 Task: Set Fix Rolling Shutter to Medium
Action: Mouse moved to (656, 262)
Screenshot: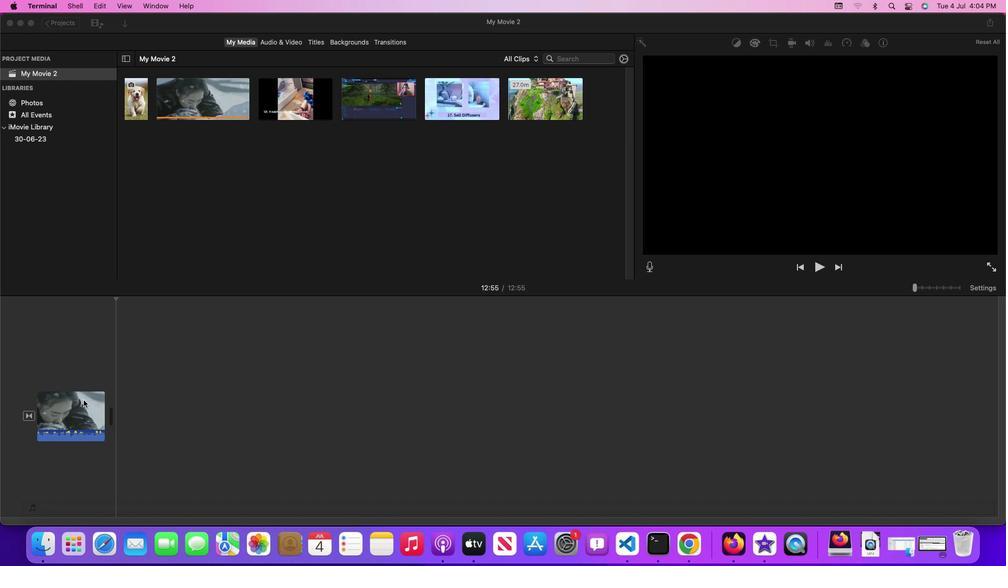 
Action: Mouse pressed left at (656, 262)
Screenshot: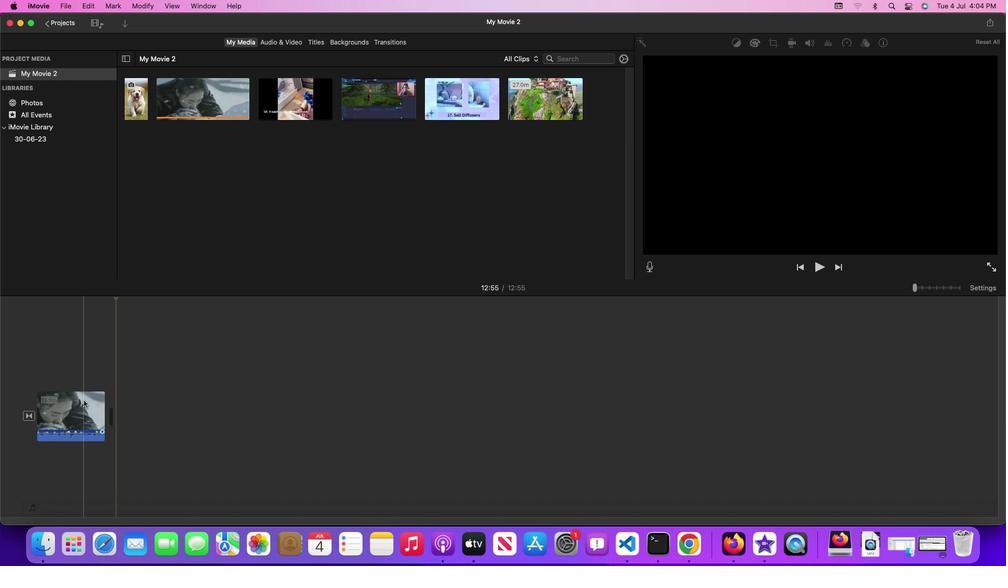 
Action: Mouse moved to (656, 262)
Screenshot: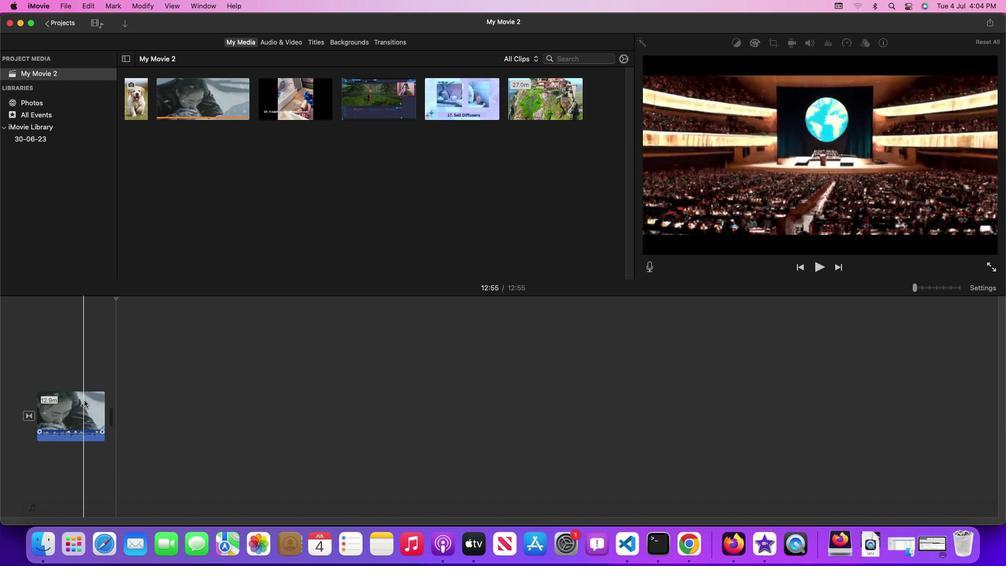 
Action: Mouse pressed left at (656, 262)
Screenshot: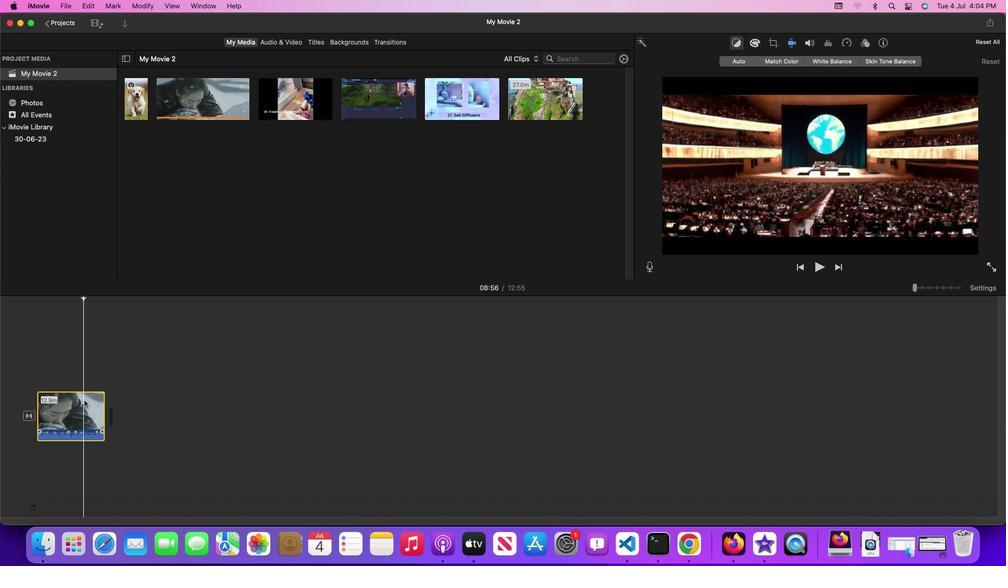
Action: Mouse moved to (664, 262)
Screenshot: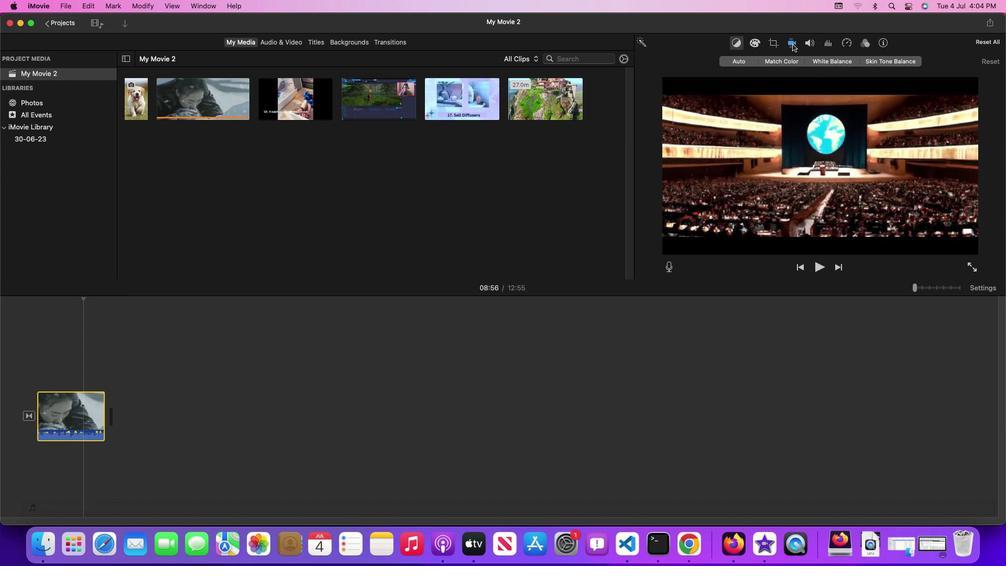 
Action: Mouse pressed left at (664, 262)
Screenshot: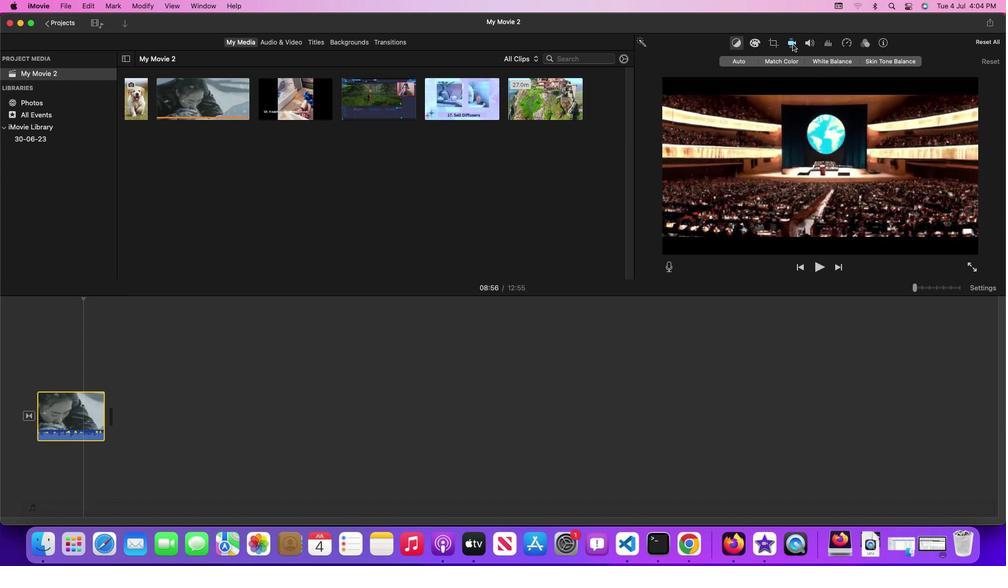 
Action: Mouse moved to (666, 262)
Screenshot: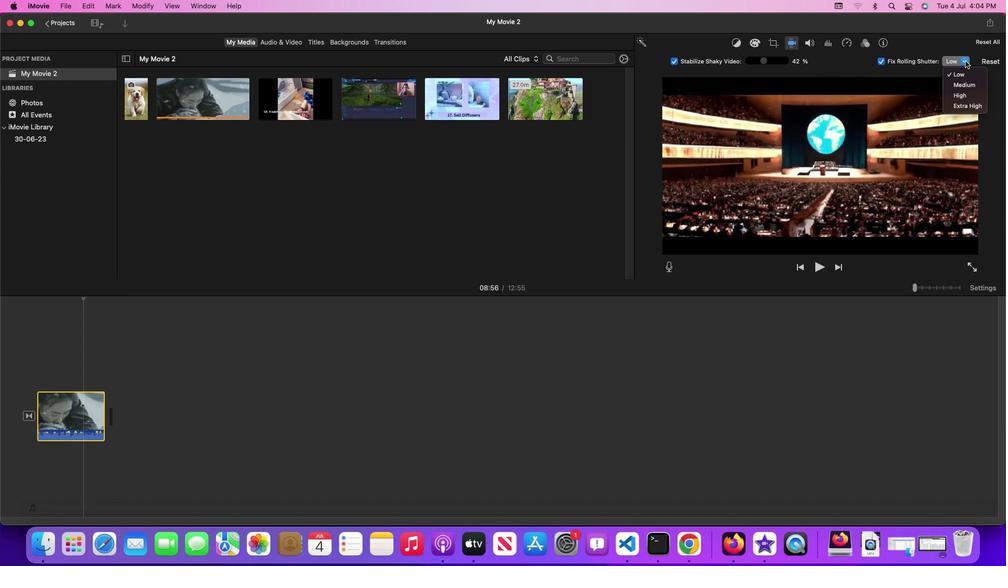 
Action: Mouse pressed left at (666, 262)
Screenshot: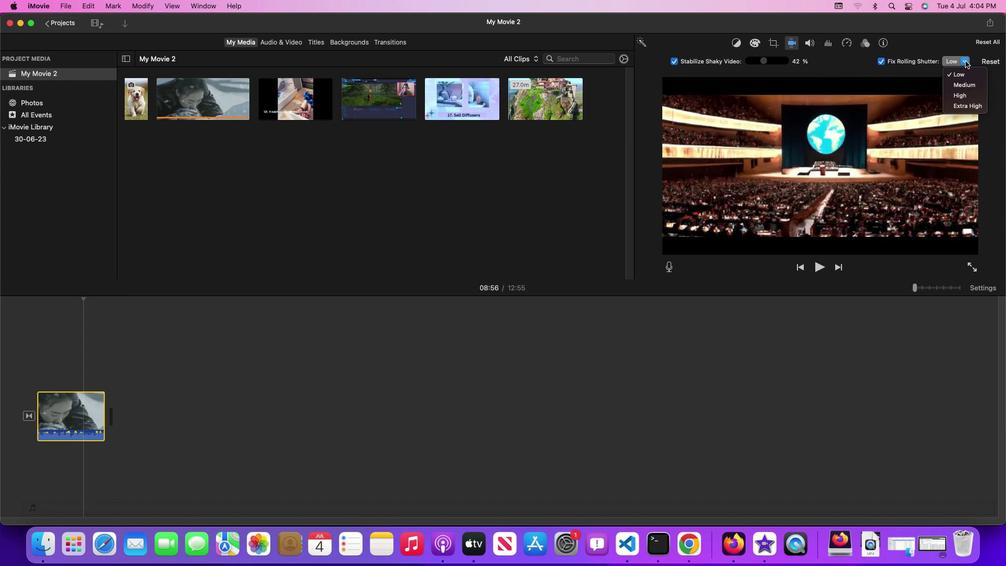 
Action: Mouse moved to (666, 262)
Screenshot: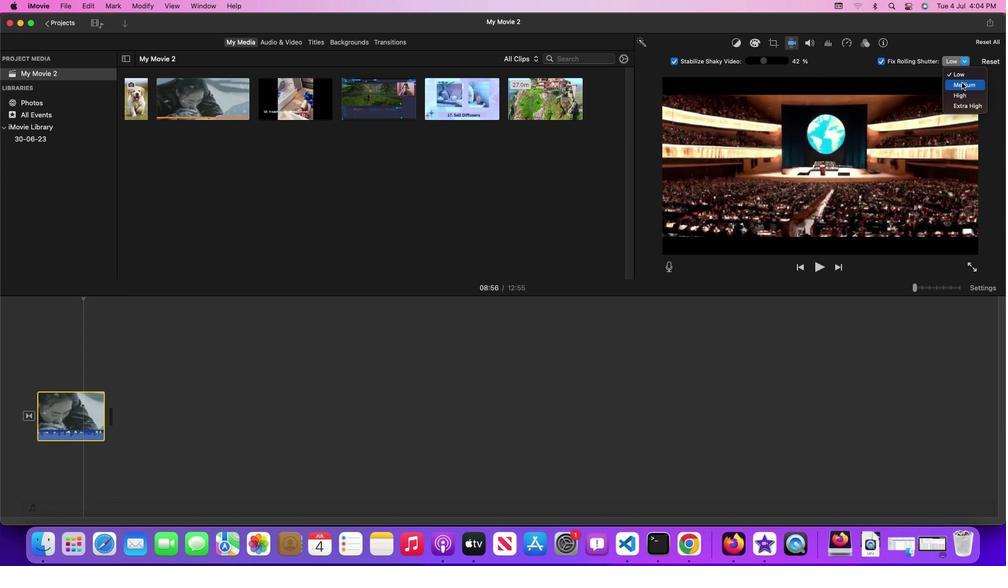 
Action: Mouse pressed left at (666, 262)
Screenshot: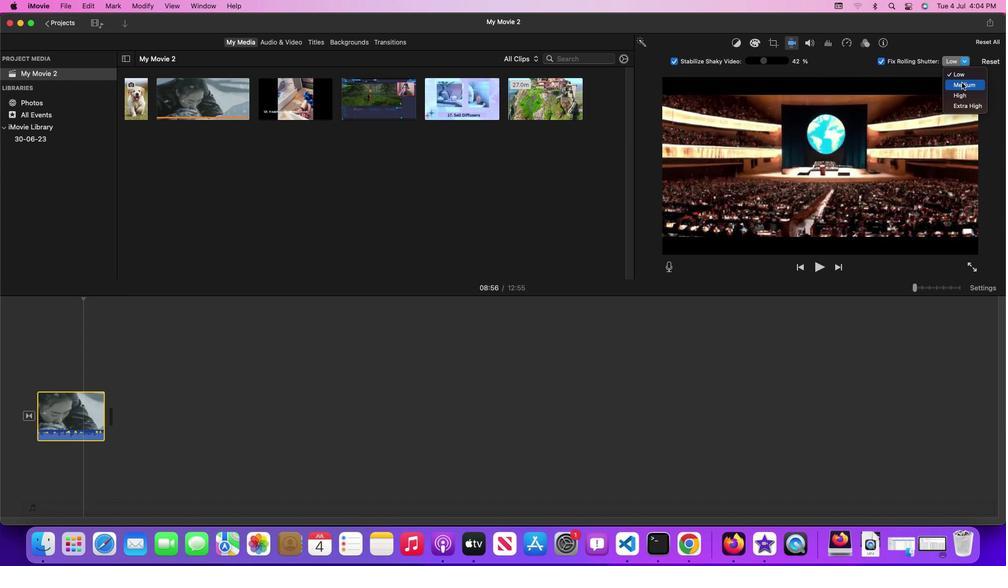 
Action: Mouse moved to (666, 262)
Screenshot: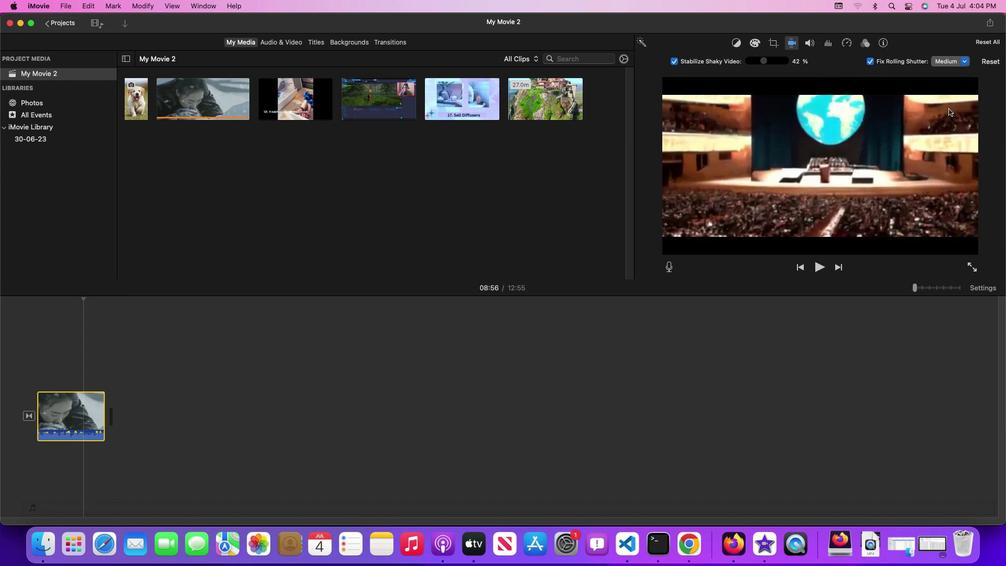 
